 Task: Toggle the suggest basic.
Action: Mouse moved to (35, 657)
Screenshot: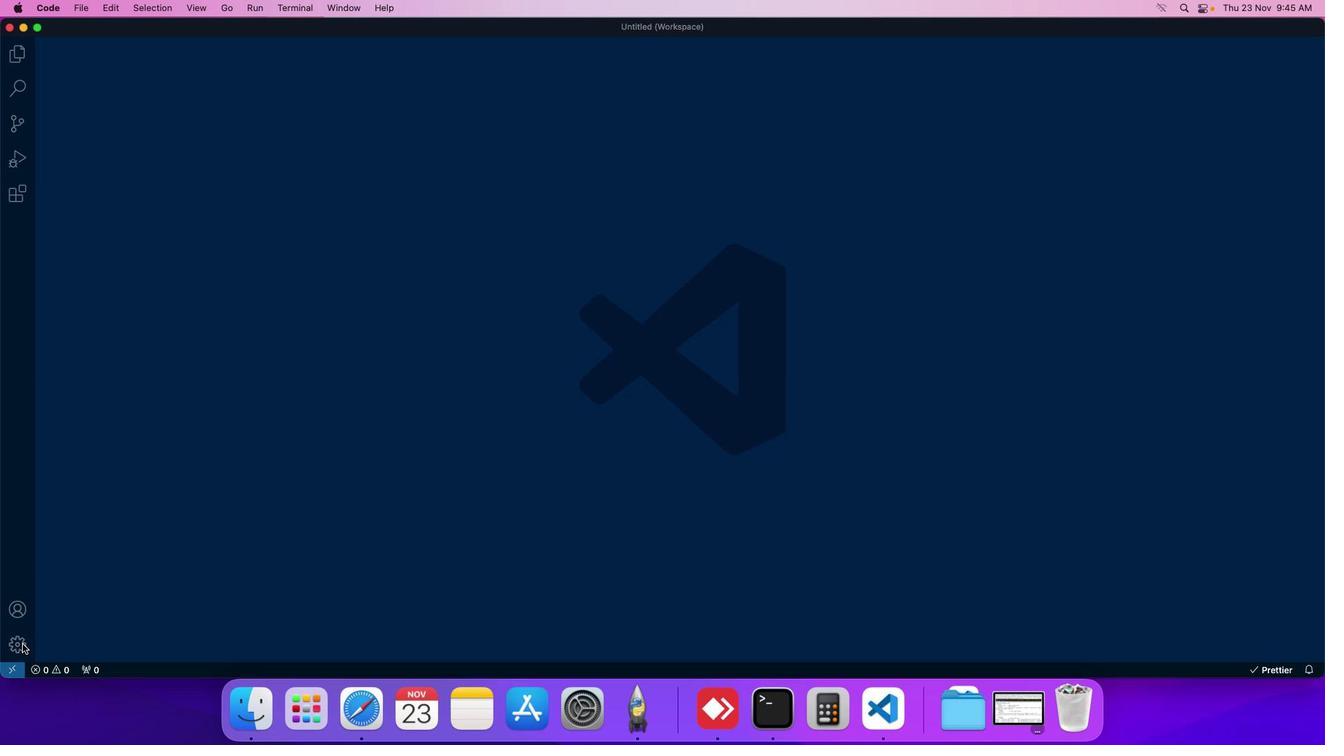 
Action: Mouse pressed left at (35, 657)
Screenshot: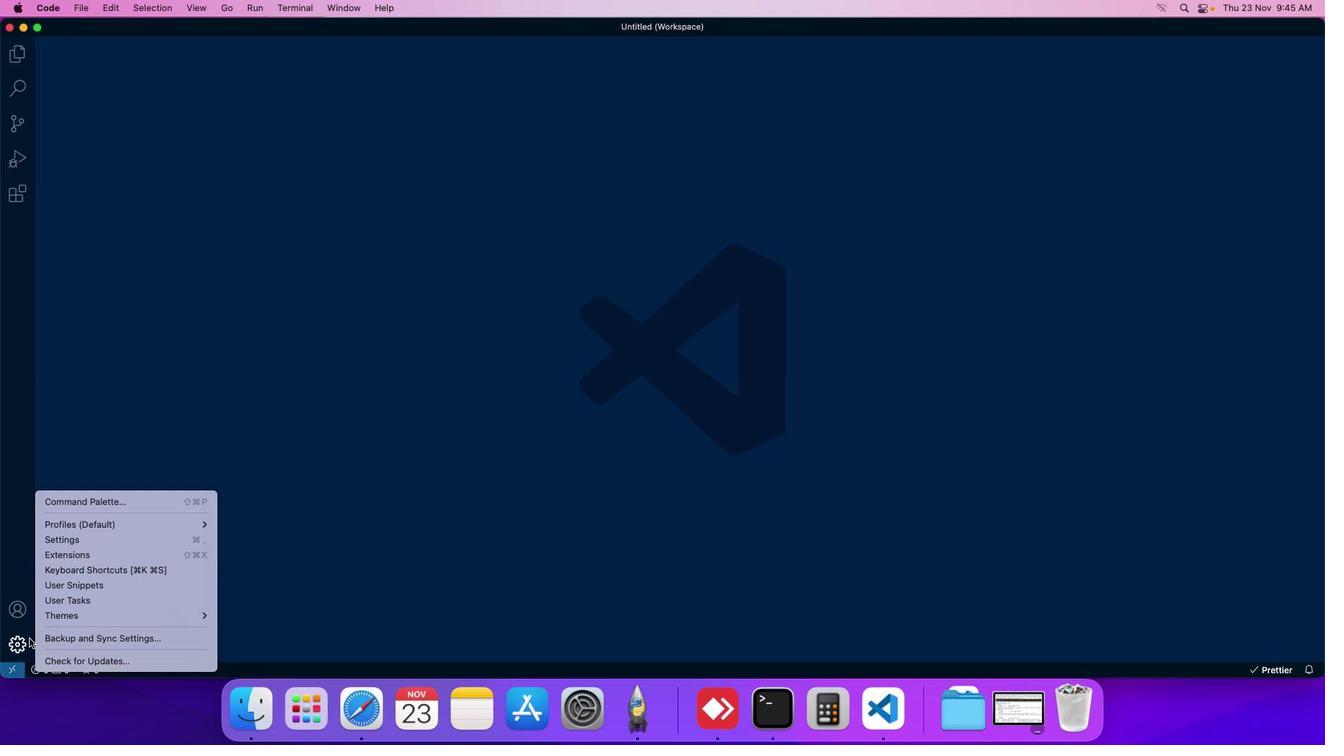 
Action: Mouse moved to (82, 551)
Screenshot: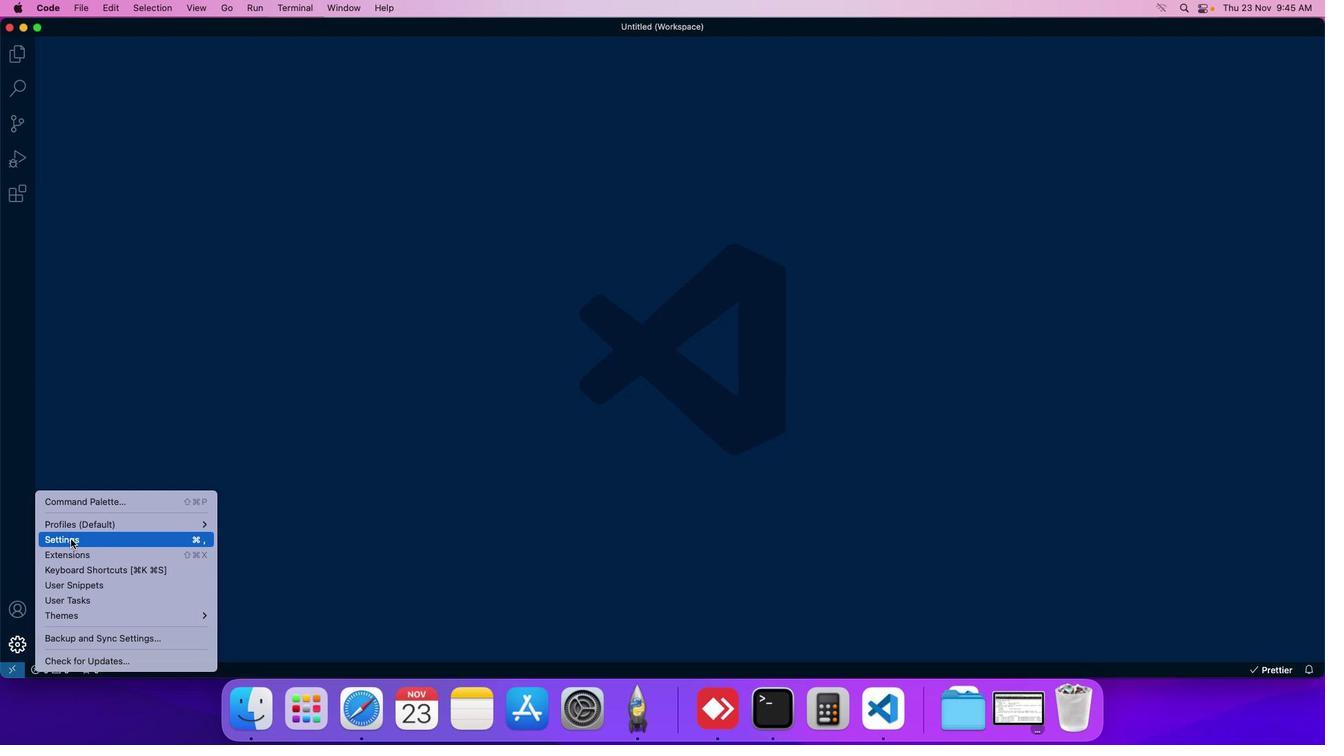 
Action: Mouse pressed left at (82, 551)
Screenshot: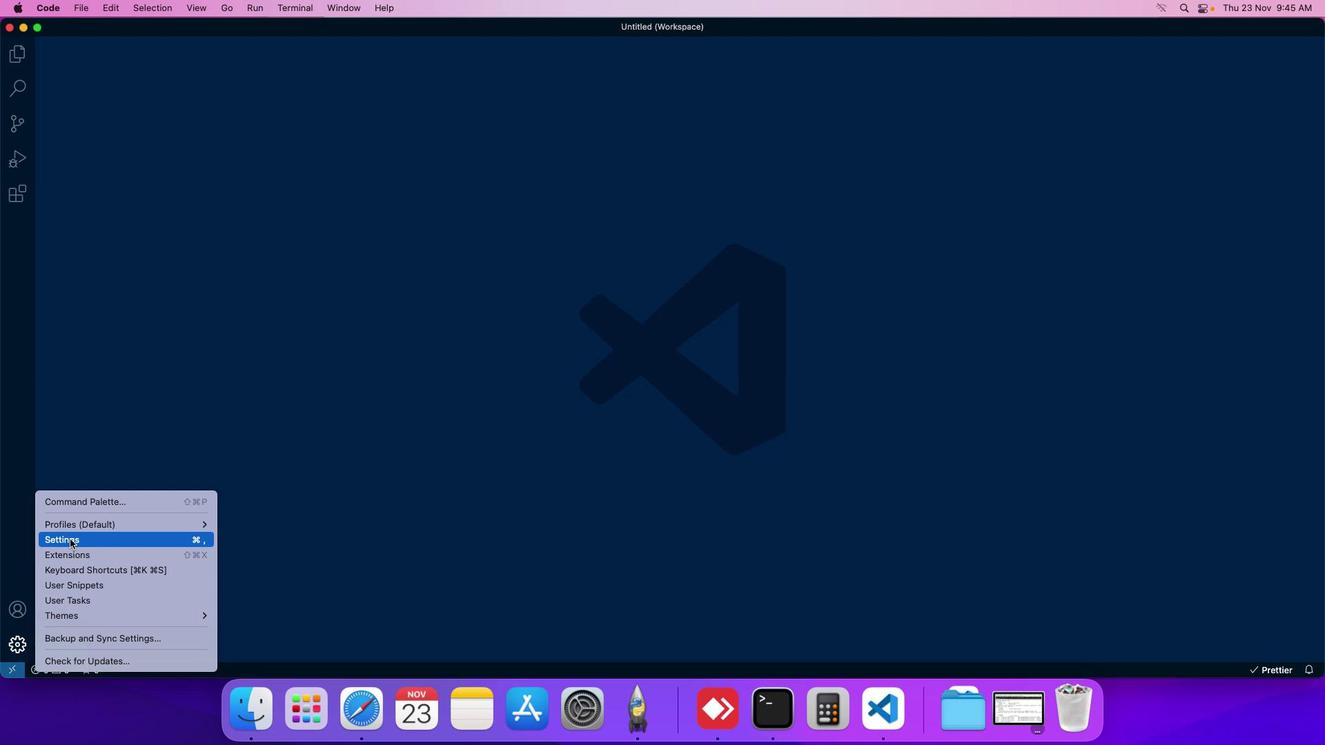 
Action: Mouse moved to (318, 125)
Screenshot: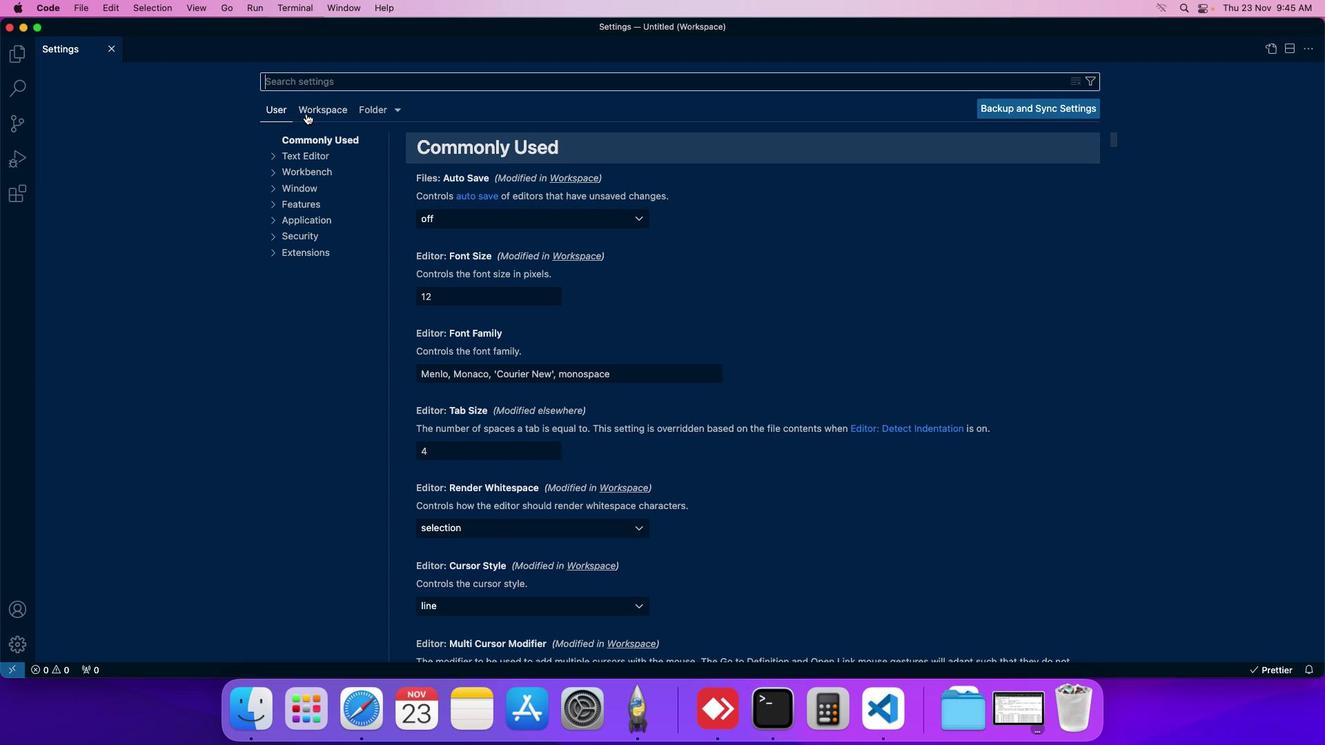 
Action: Mouse pressed left at (318, 125)
Screenshot: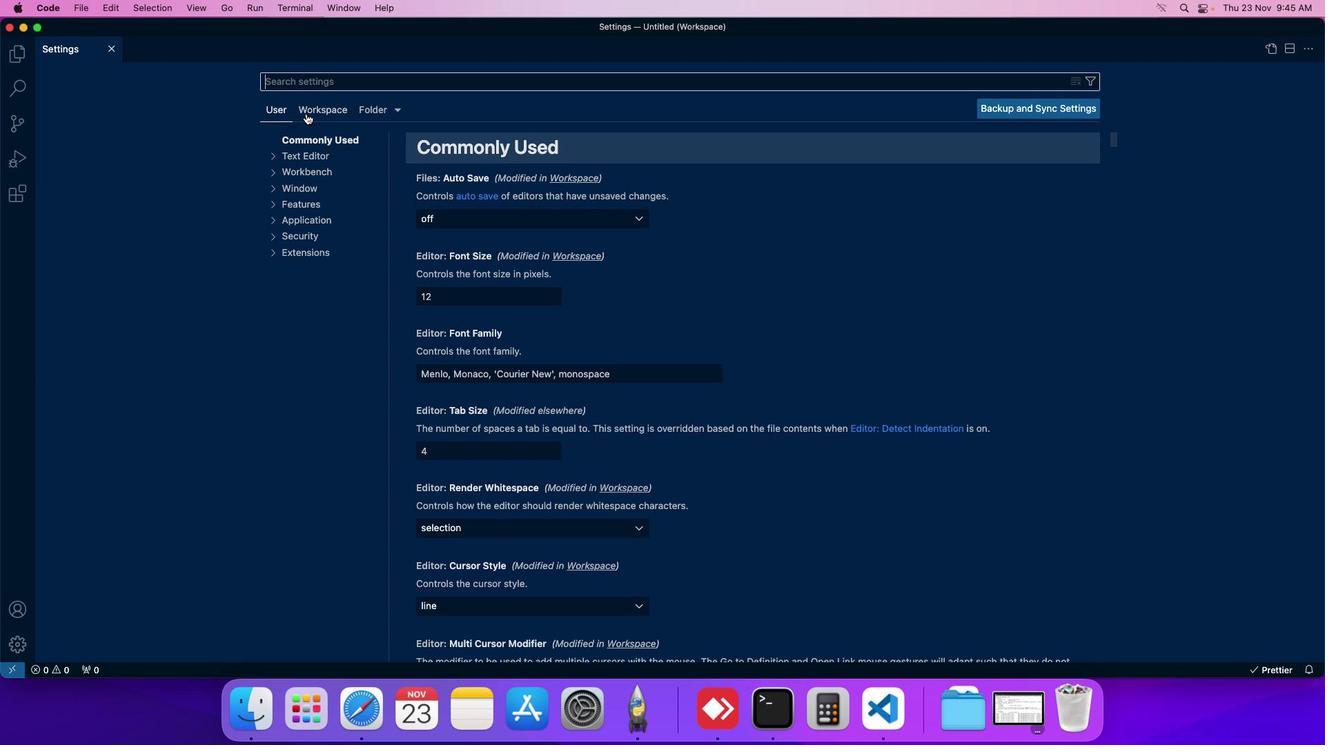 
Action: Mouse moved to (320, 252)
Screenshot: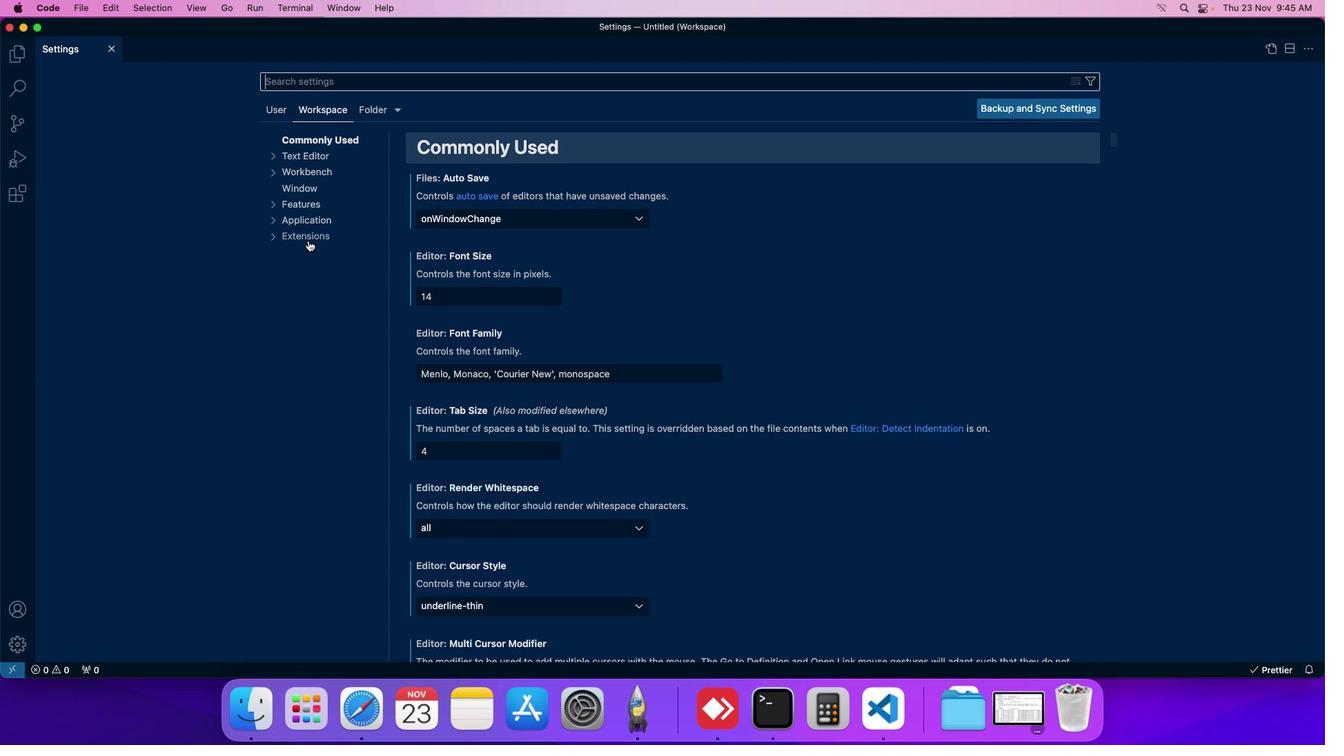 
Action: Mouse pressed left at (320, 252)
Screenshot: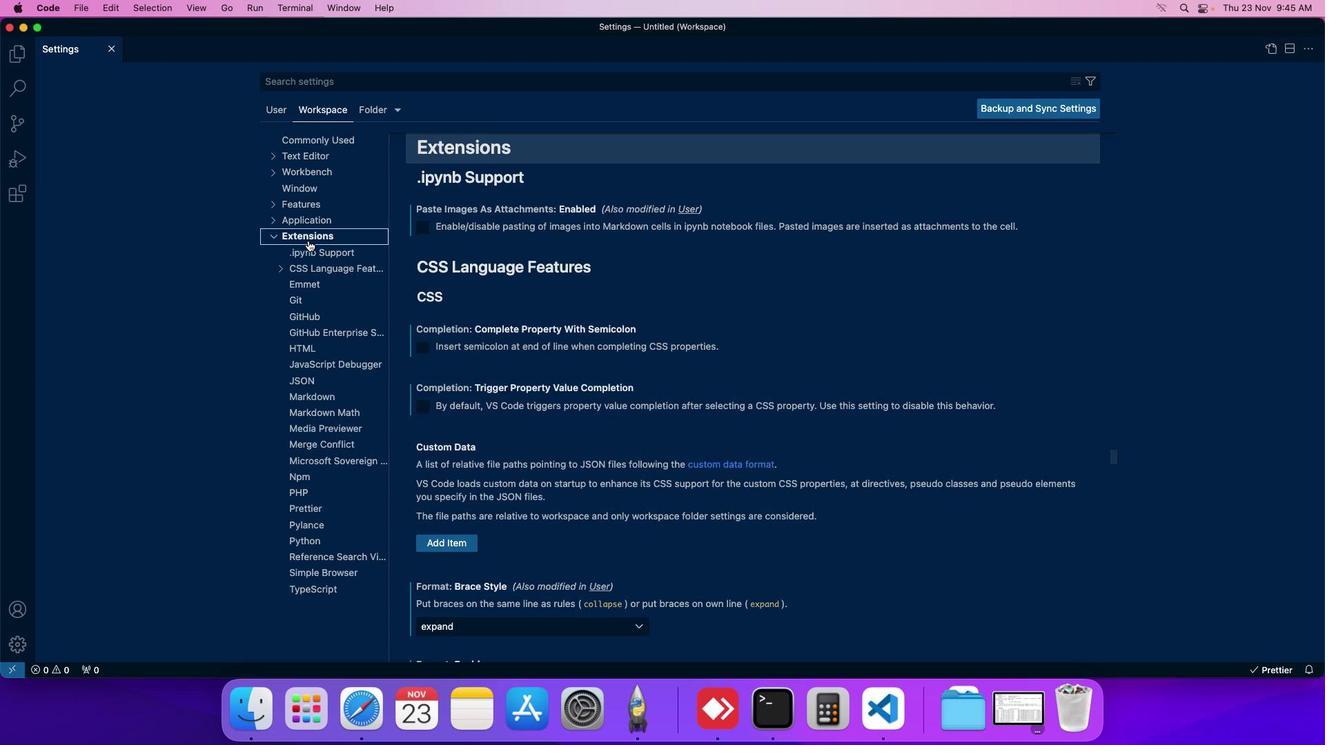 
Action: Mouse moved to (319, 503)
Screenshot: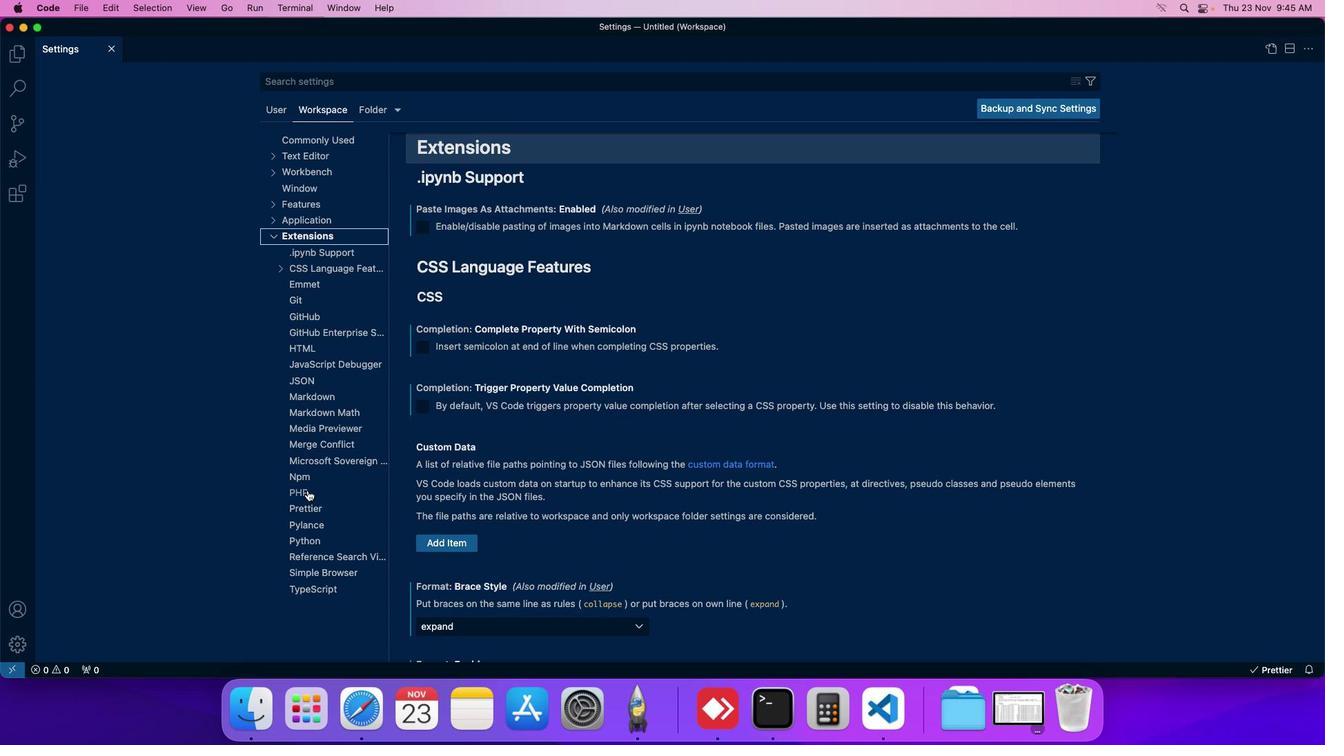 
Action: Mouse pressed left at (319, 503)
Screenshot: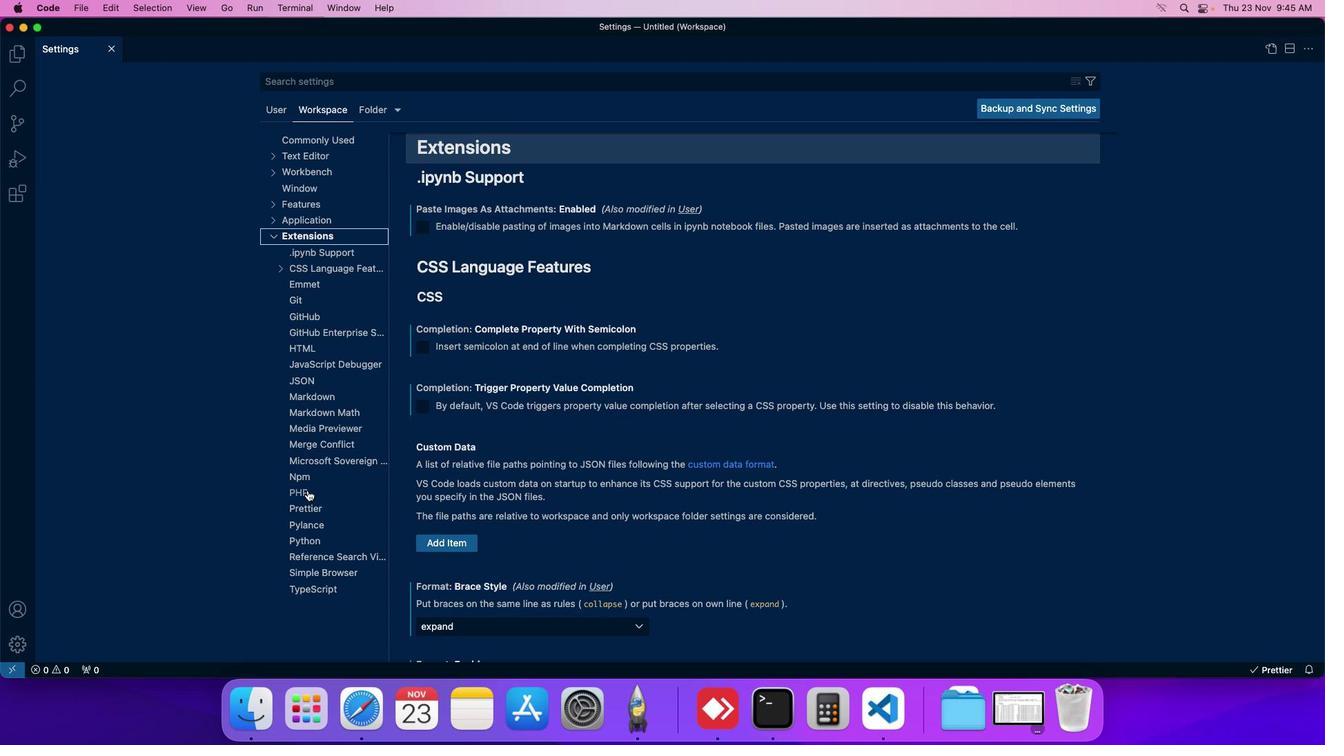 
Action: Mouse moved to (486, 372)
Screenshot: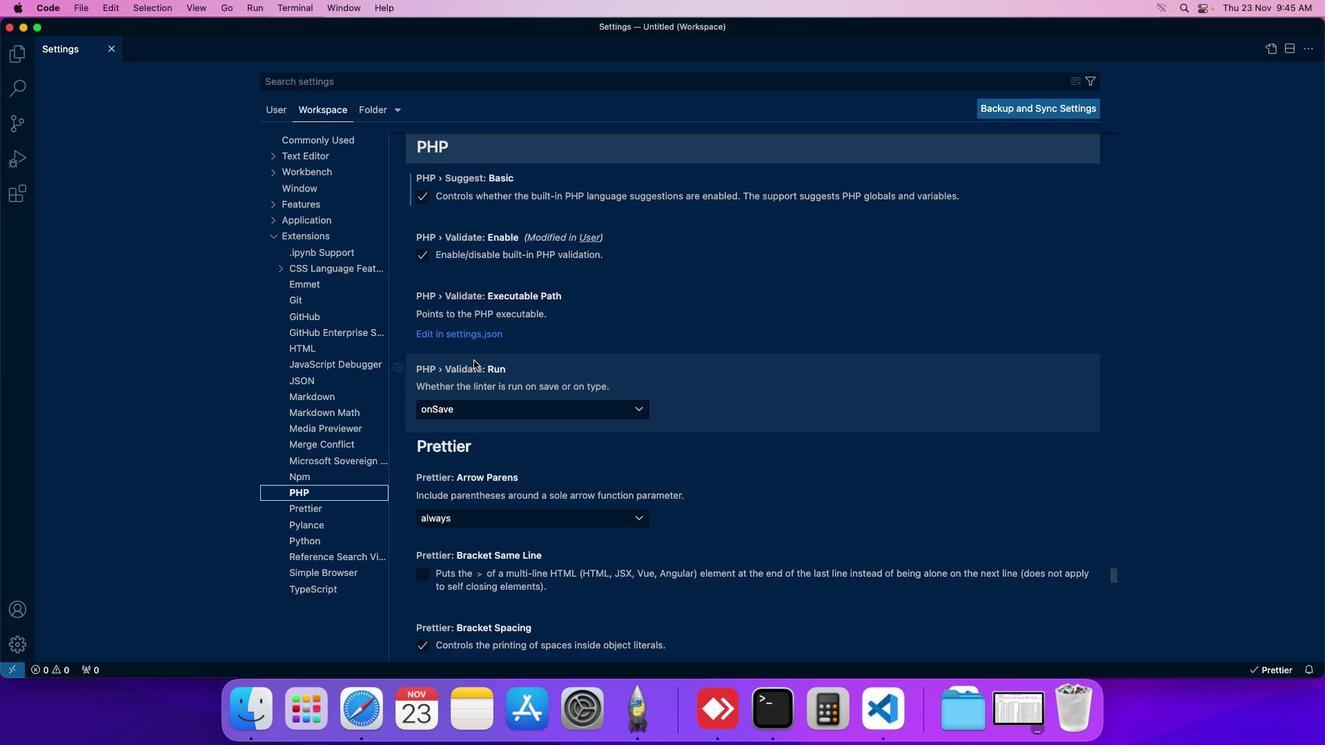 
Action: Mouse scrolled (486, 372) with delta (12, 11)
Screenshot: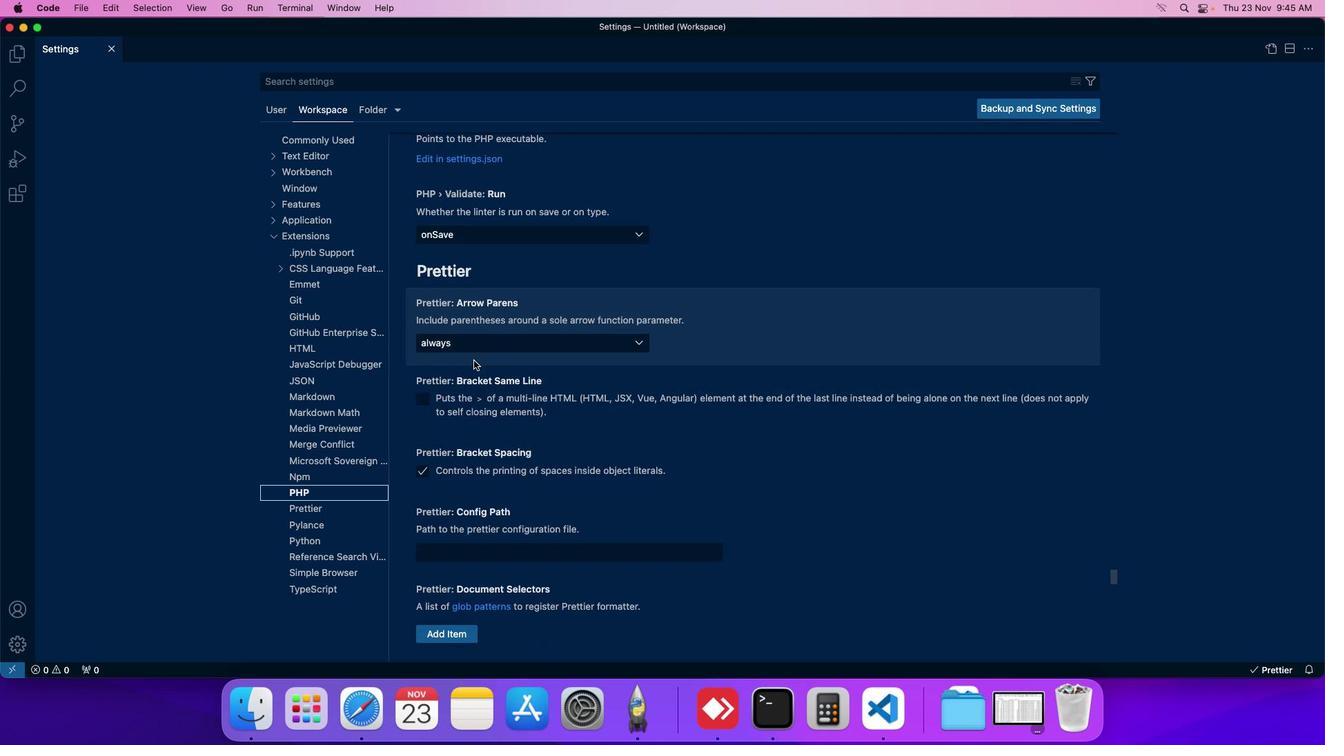 
Action: Mouse scrolled (486, 372) with delta (12, 11)
Screenshot: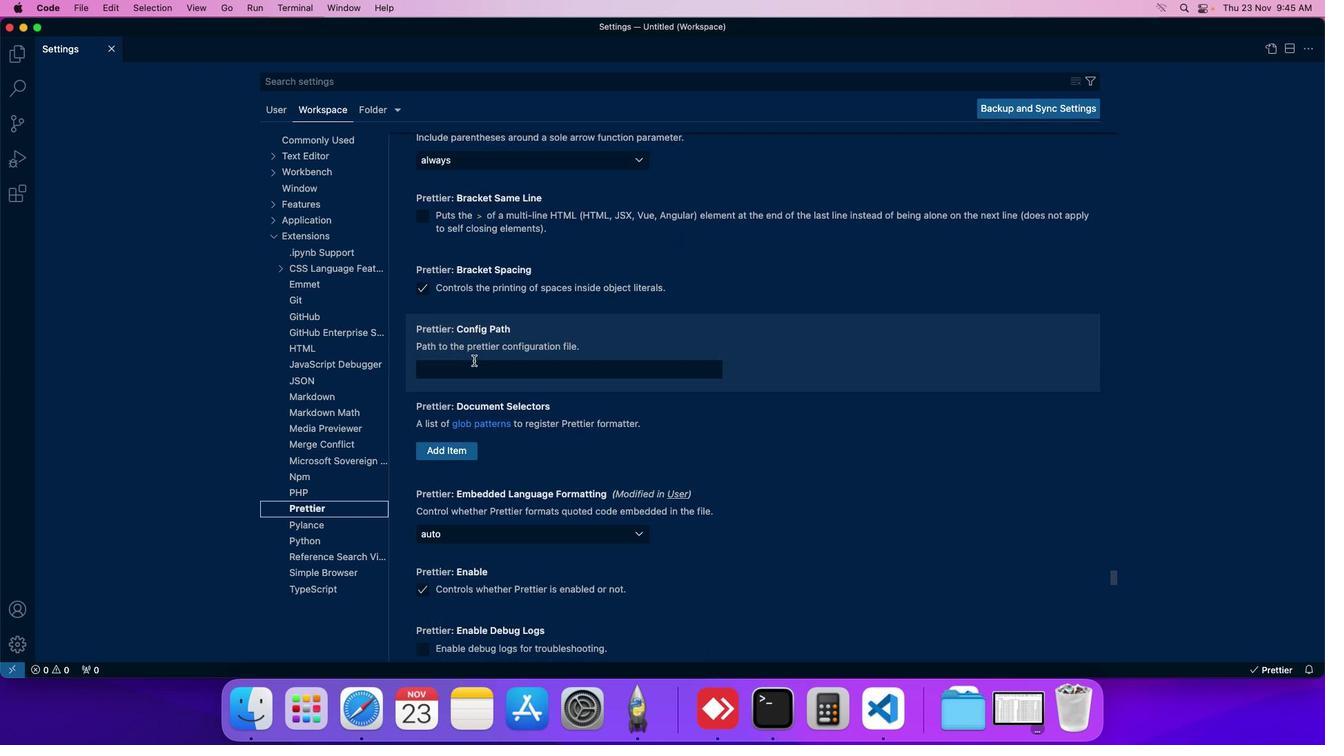 
Action: Mouse scrolled (486, 372) with delta (12, 11)
Screenshot: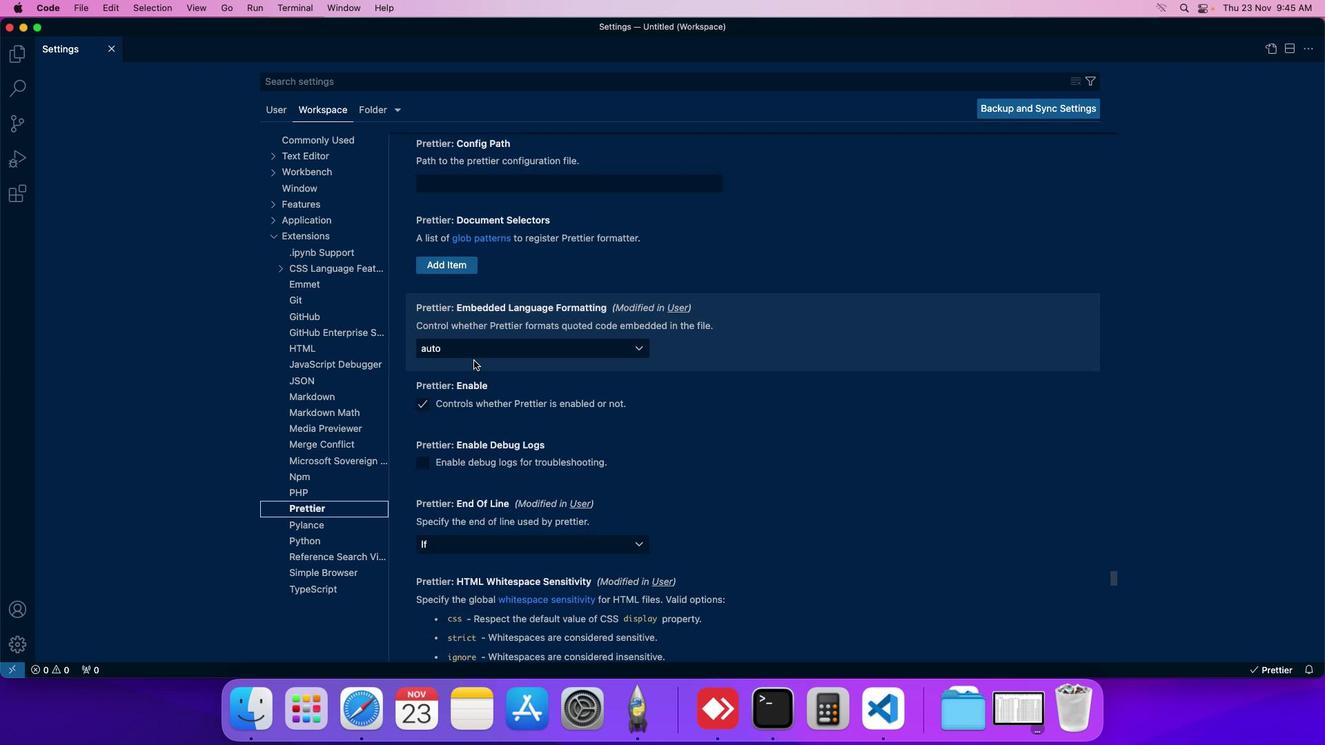 
Action: Mouse scrolled (486, 372) with delta (12, 13)
Screenshot: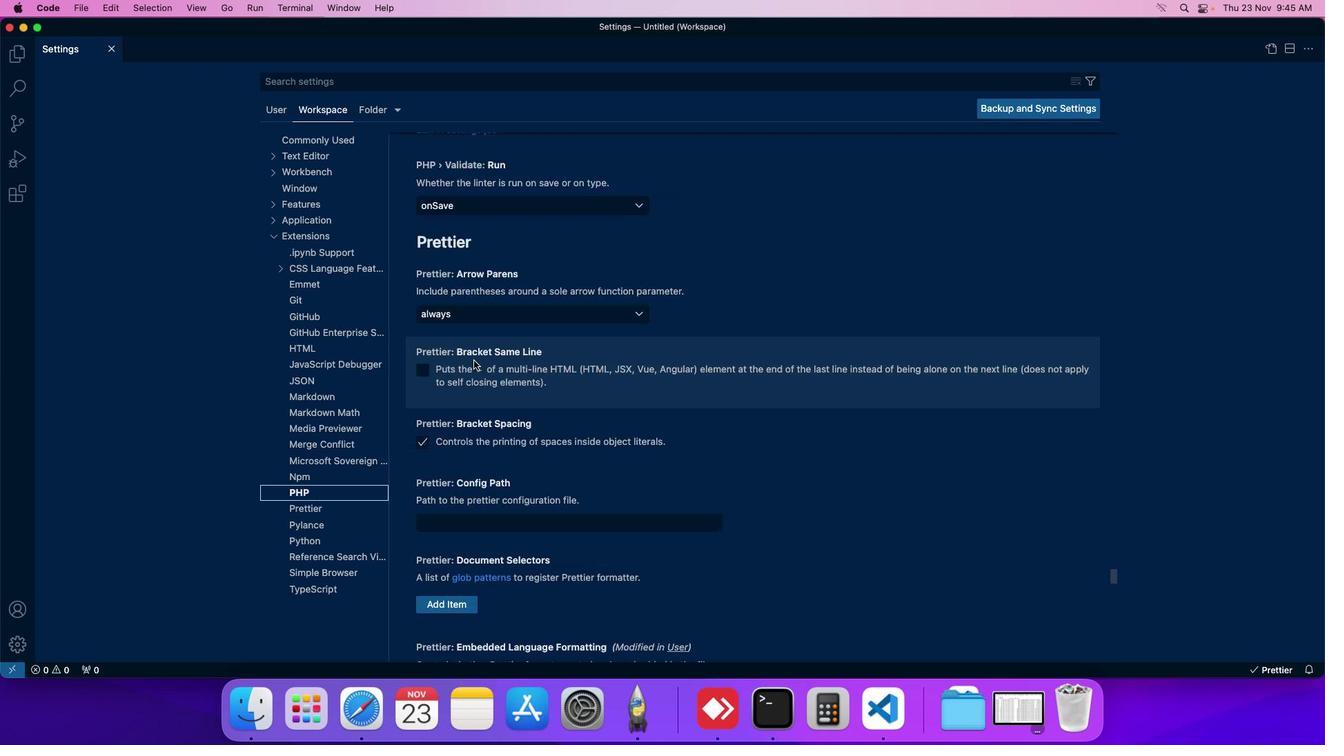 
Action: Mouse scrolled (486, 372) with delta (12, 13)
Screenshot: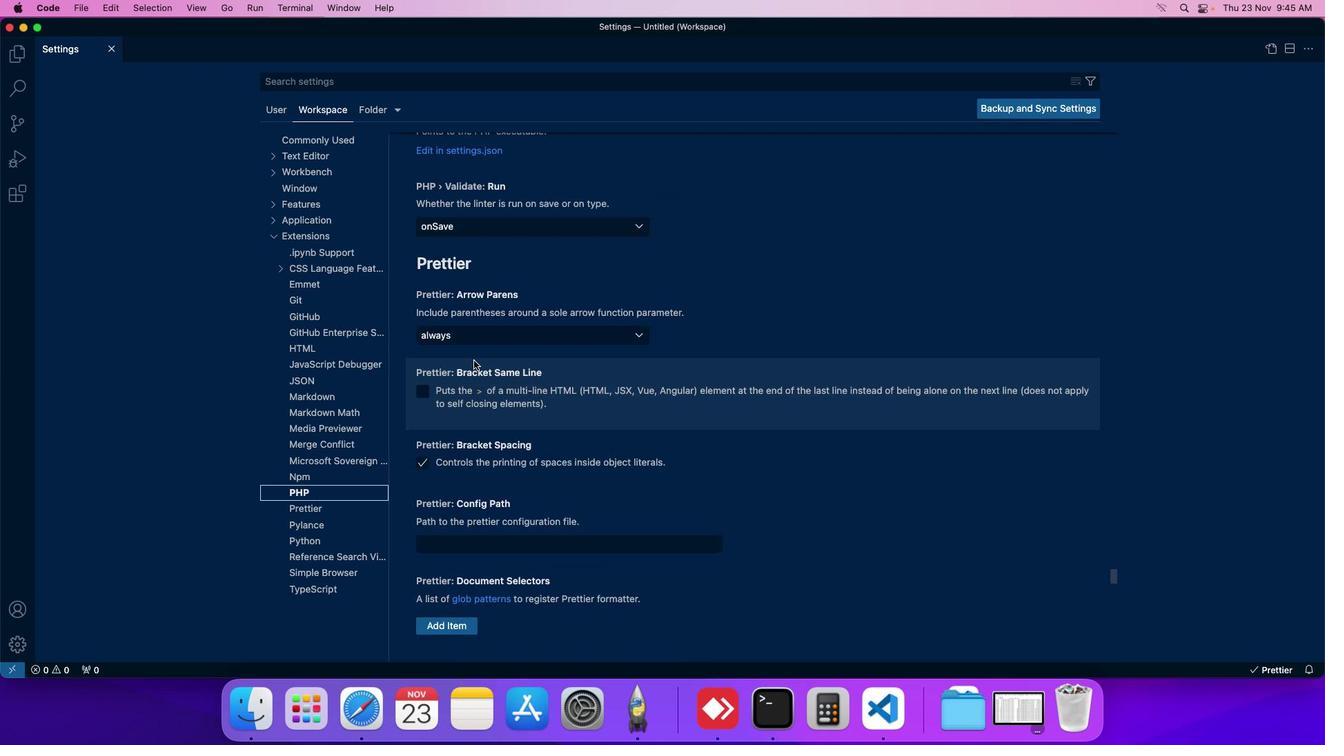 
Action: Mouse scrolled (486, 372) with delta (12, 13)
Screenshot: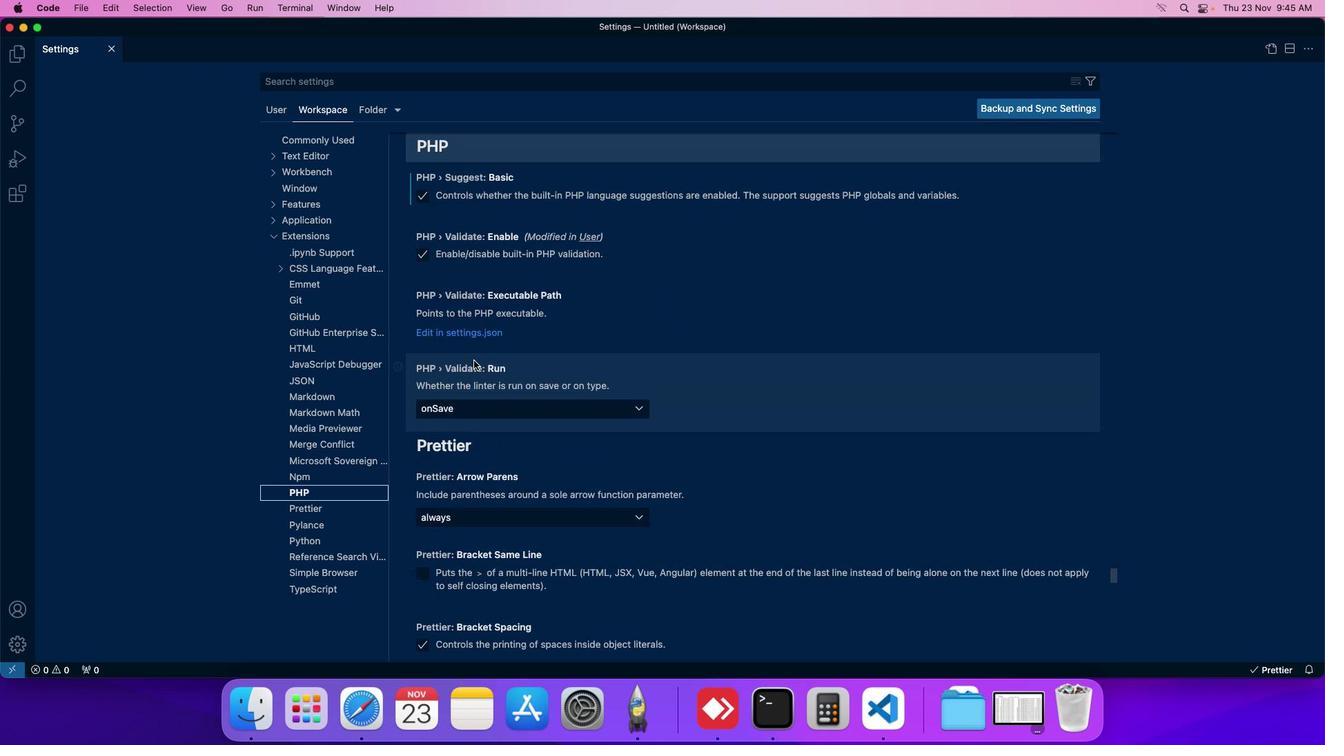 
Action: Mouse moved to (434, 213)
Screenshot: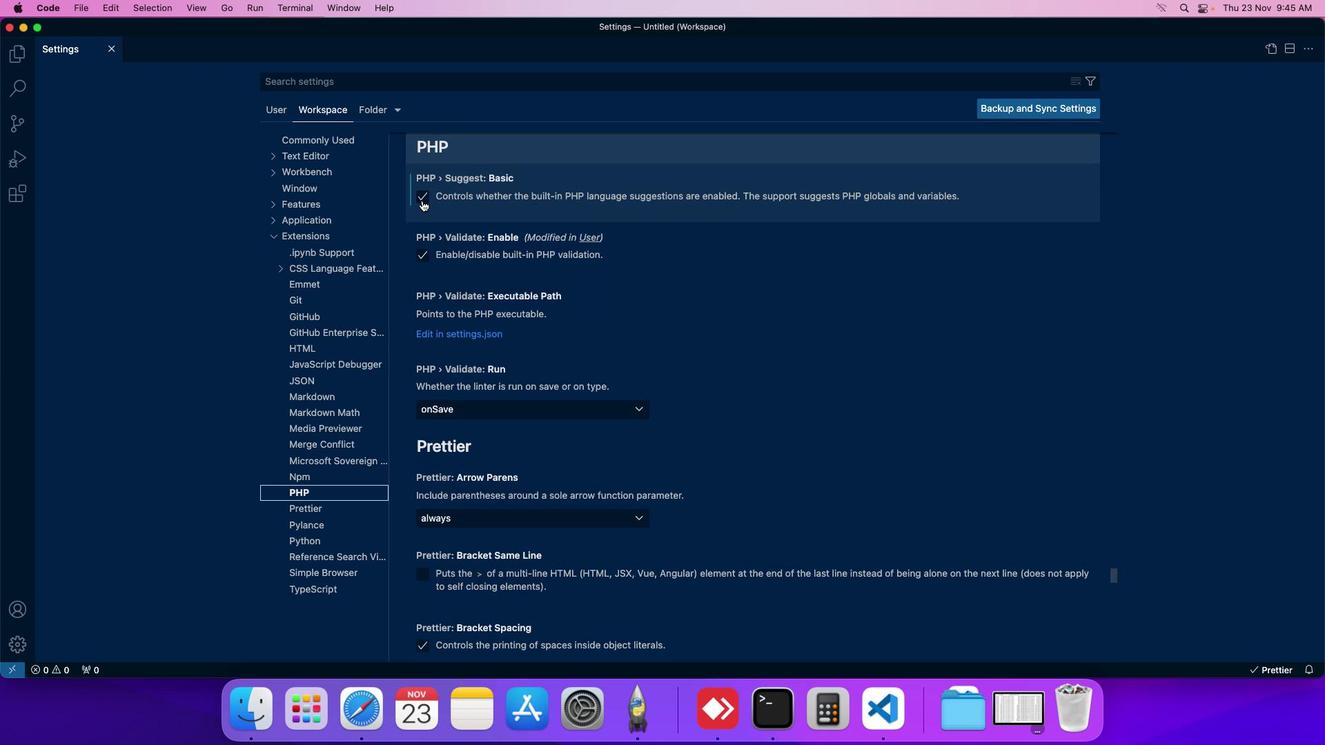 
Action: Mouse pressed left at (434, 213)
Screenshot: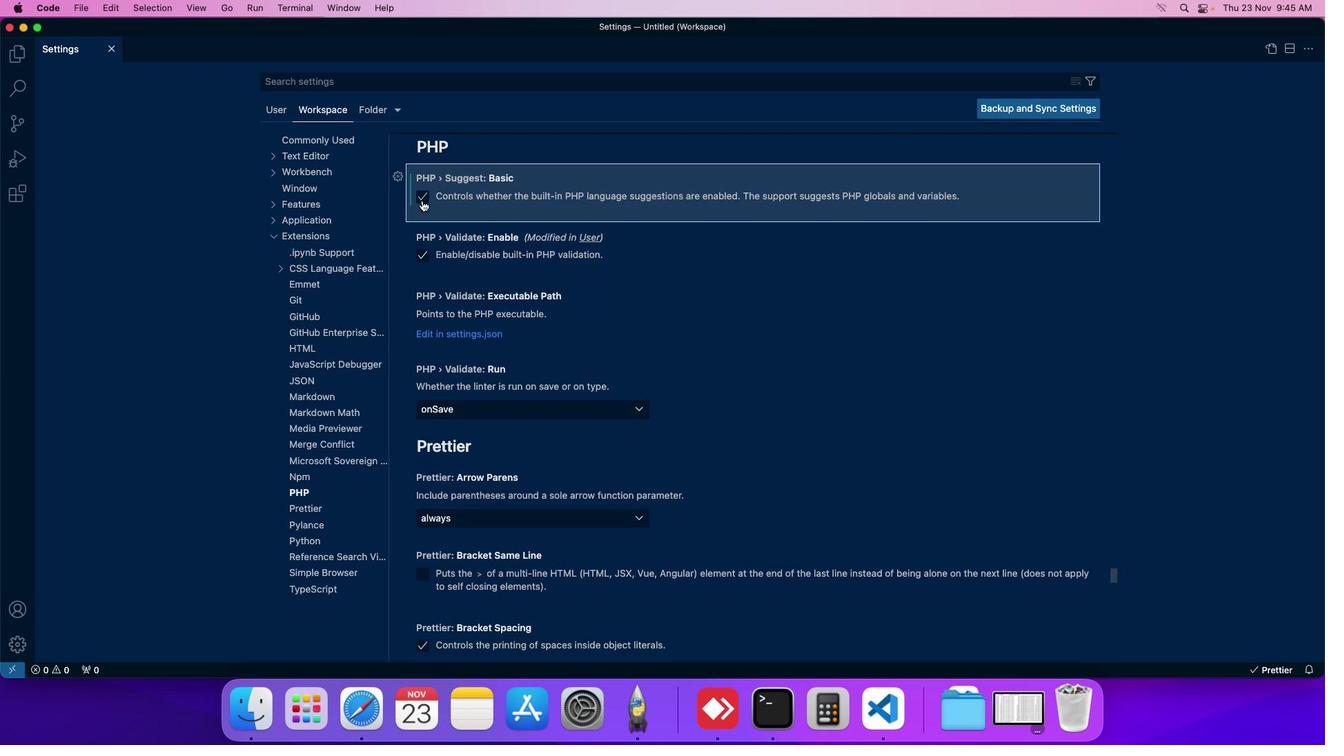 
